 Task: Use VLC's "Snapshot" feature to capture screenshots of a video with a customized save directory.
Action: Mouse moved to (131, 54)
Screenshot: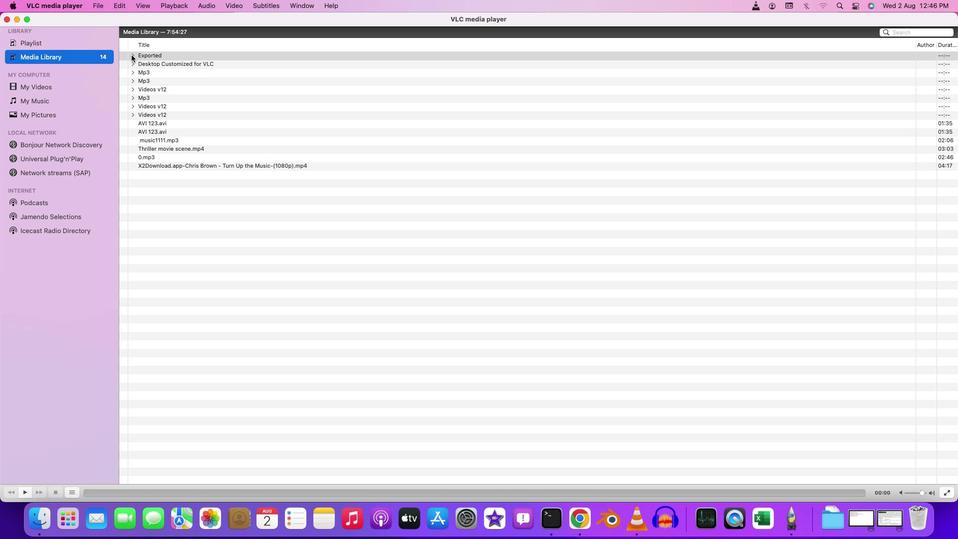 
Action: Mouse pressed left at (131, 54)
Screenshot: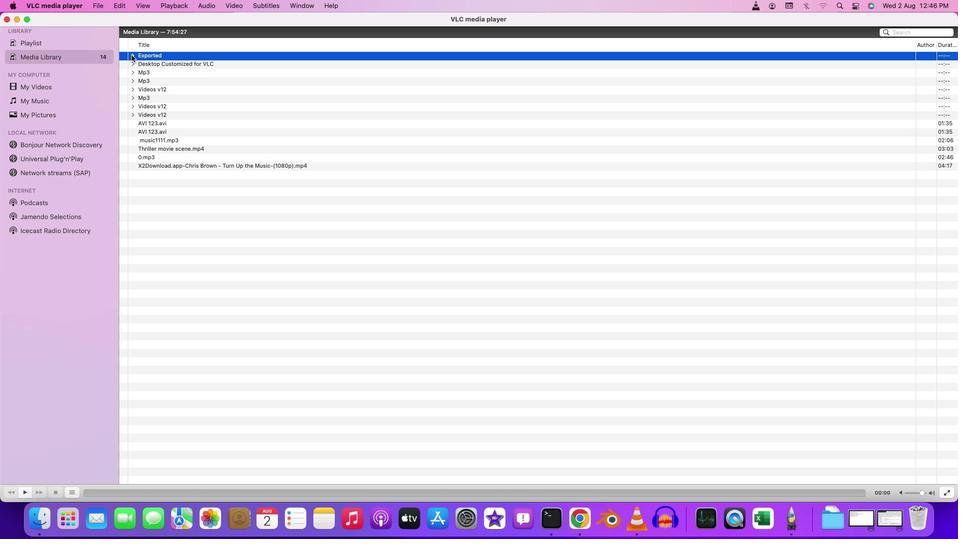 
Action: Mouse moved to (195, 97)
Screenshot: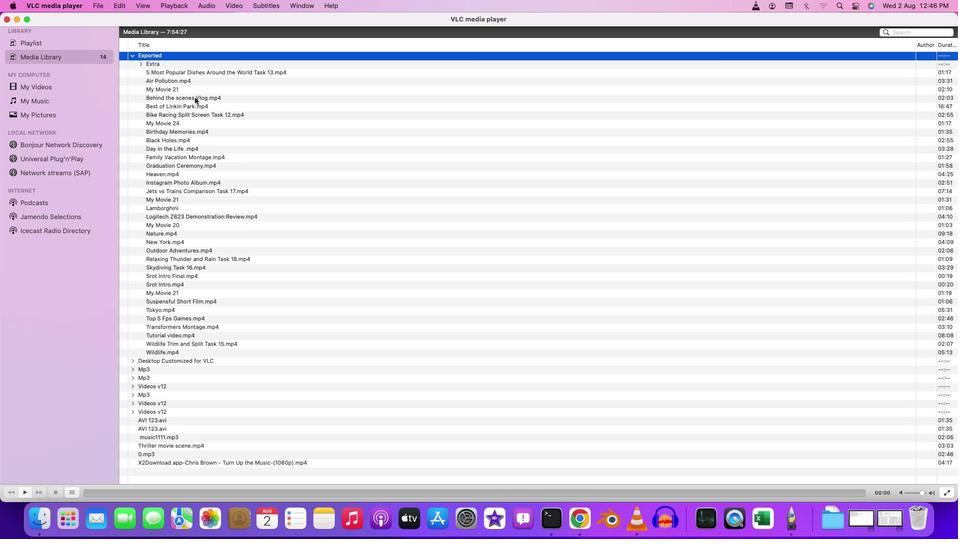 
Action: Mouse pressed left at (195, 97)
Screenshot: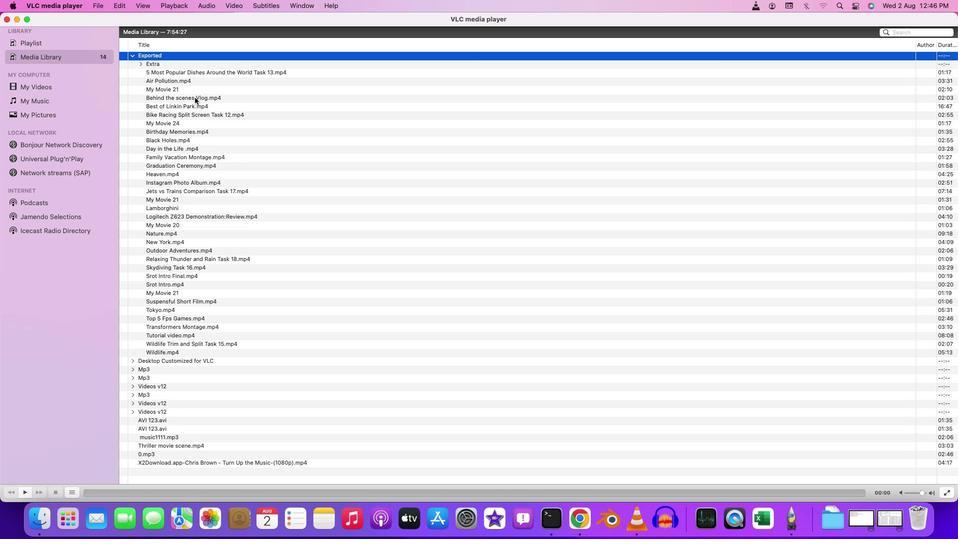 
Action: Mouse pressed left at (195, 97)
Screenshot: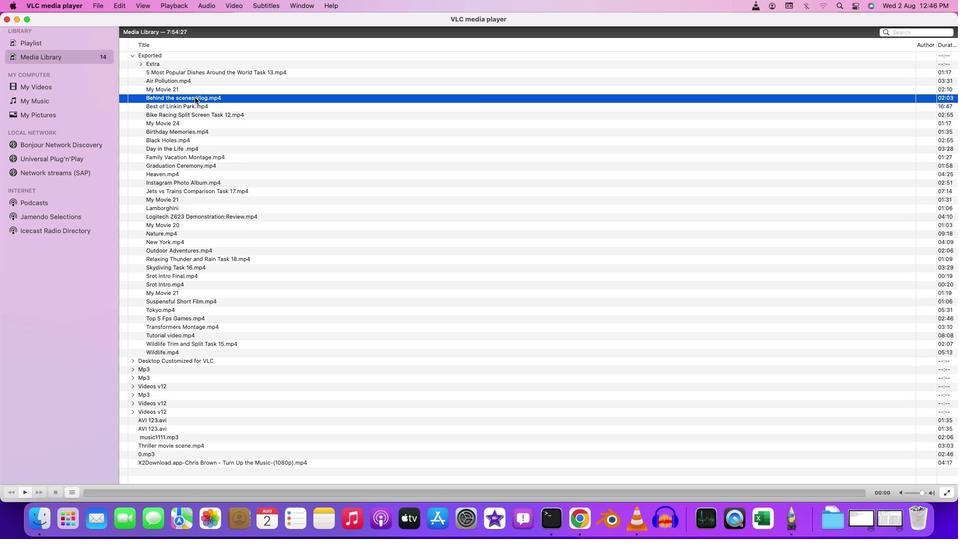 
Action: Mouse moved to (302, 261)
Screenshot: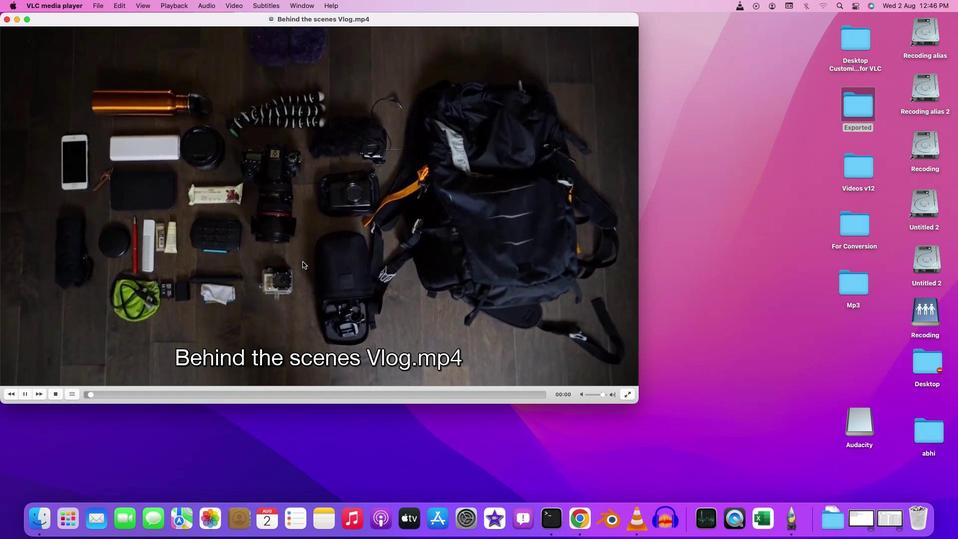 
Action: Mouse pressed left at (302, 261)
Screenshot: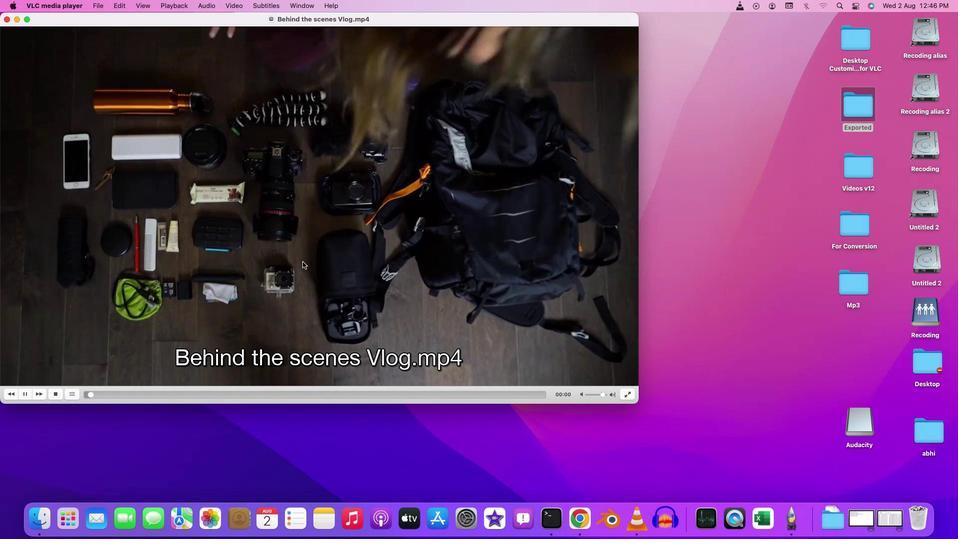 
Action: Mouse pressed left at (302, 261)
Screenshot: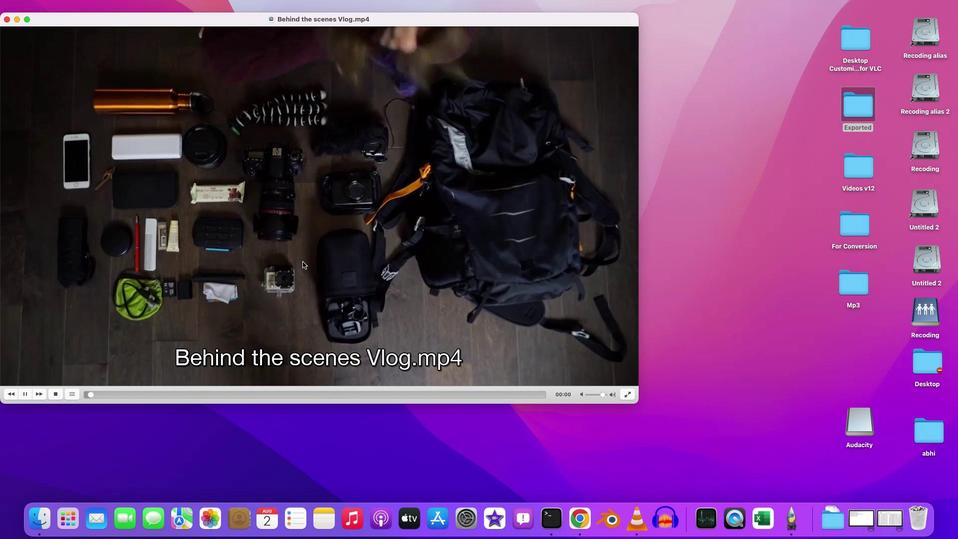 
Action: Mouse moved to (382, 447)
Screenshot: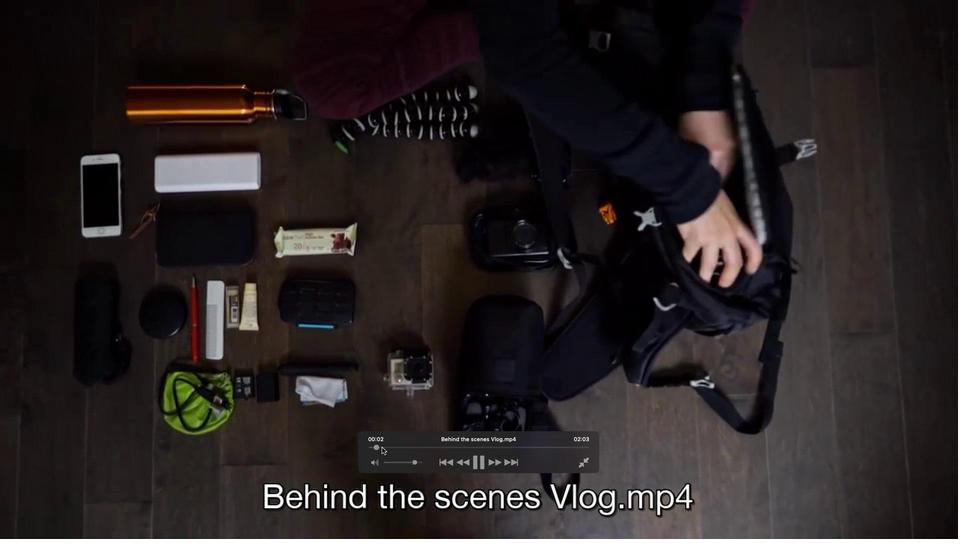 
Action: Mouse pressed left at (382, 447)
Screenshot: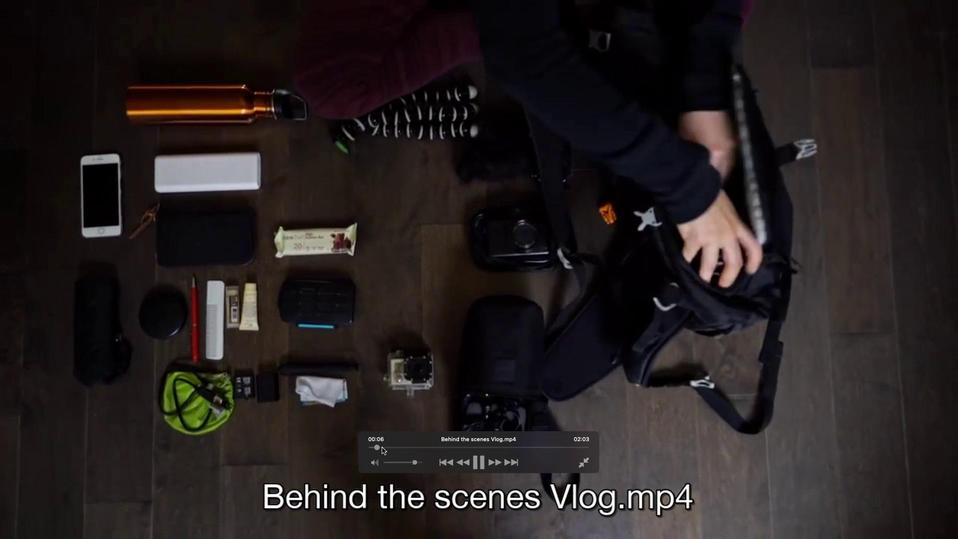 
Action: Mouse moved to (57, 8)
Screenshot: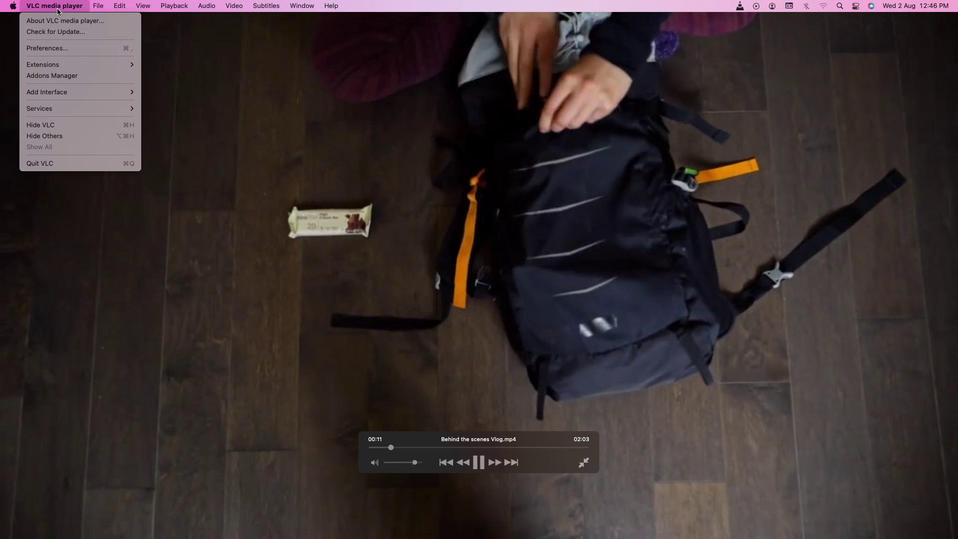 
Action: Mouse pressed left at (57, 8)
Screenshot: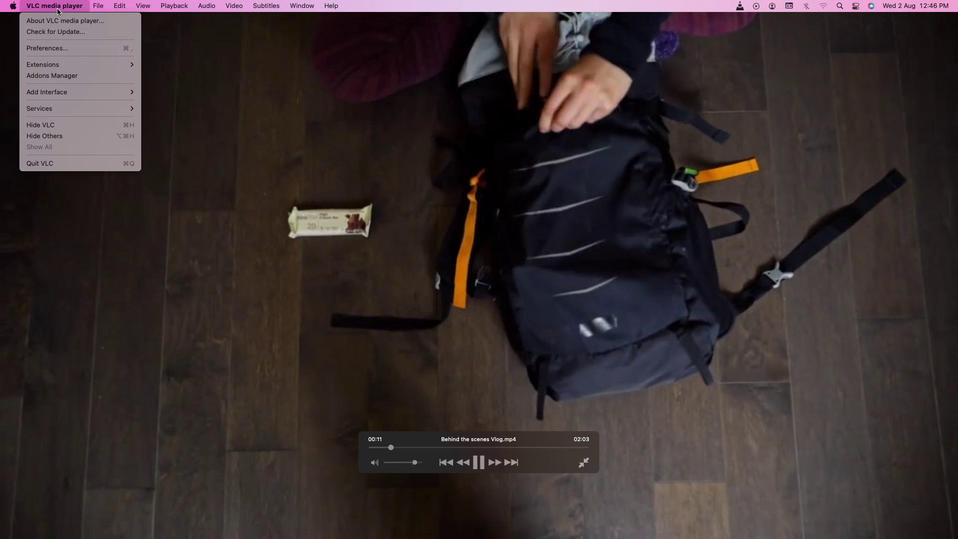 
Action: Mouse moved to (65, 53)
Screenshot: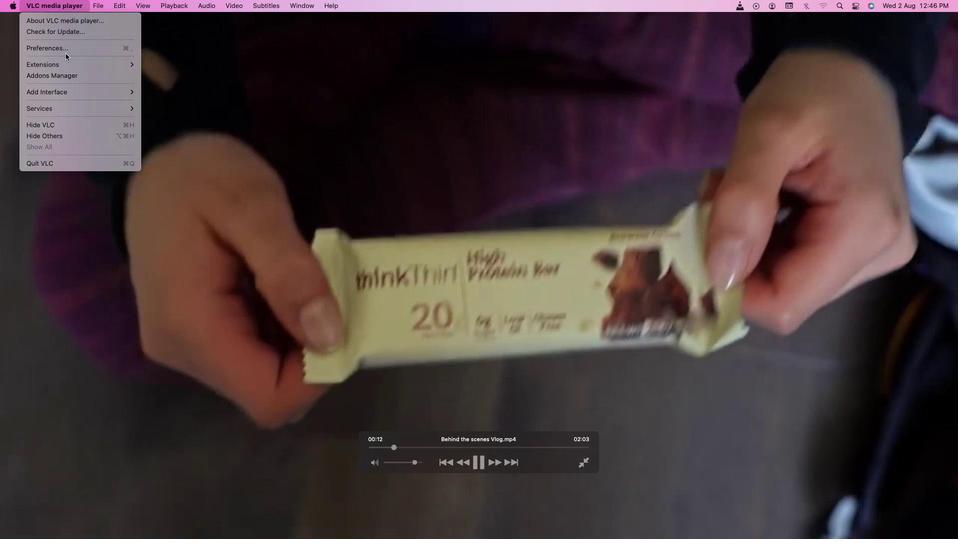 
Action: Mouse pressed left at (65, 53)
Screenshot: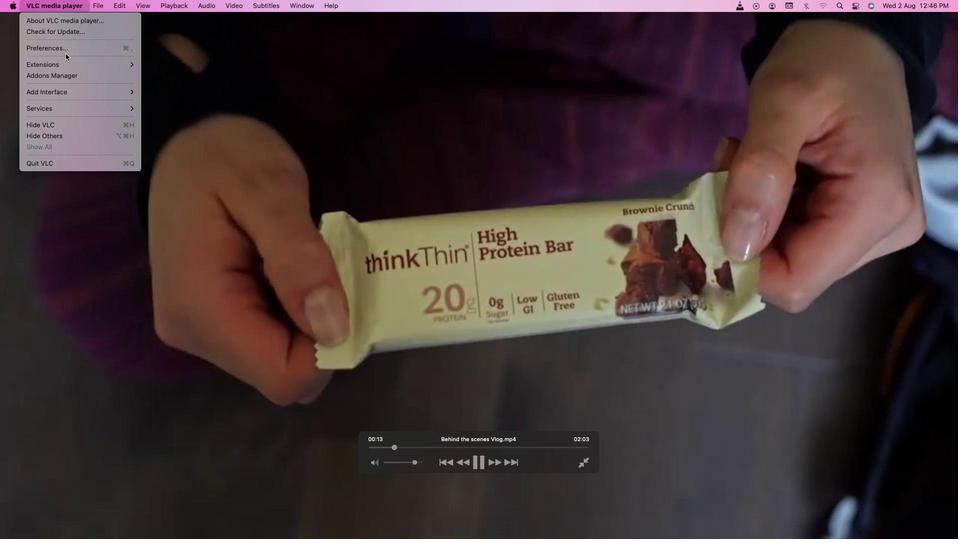 
Action: Mouse moved to (65, 52)
Screenshot: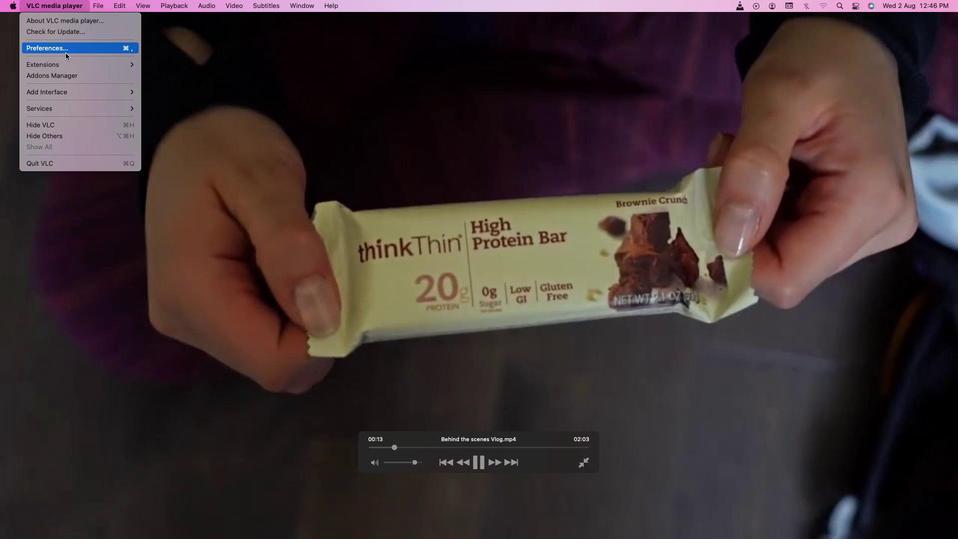 
Action: Mouse pressed left at (65, 52)
Screenshot: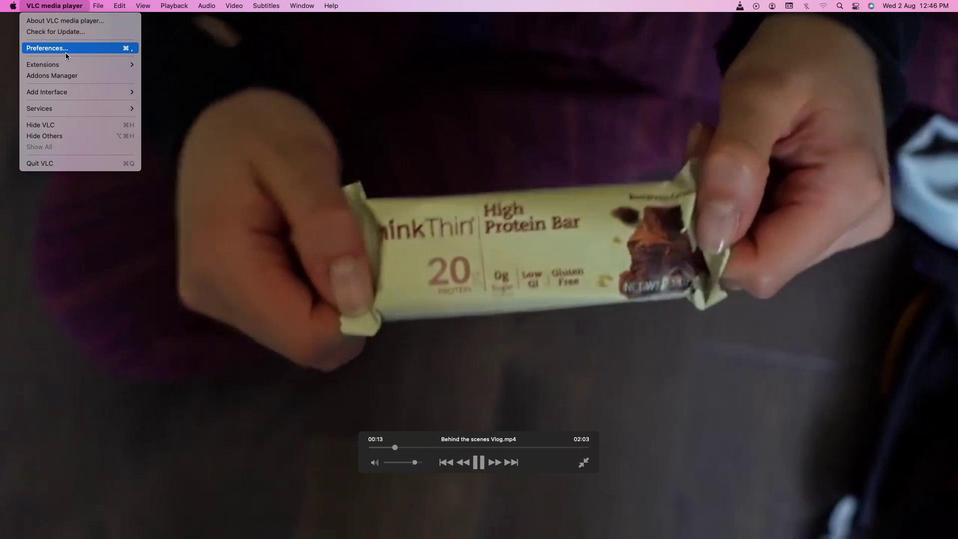 
Action: Mouse moved to (524, 117)
Screenshot: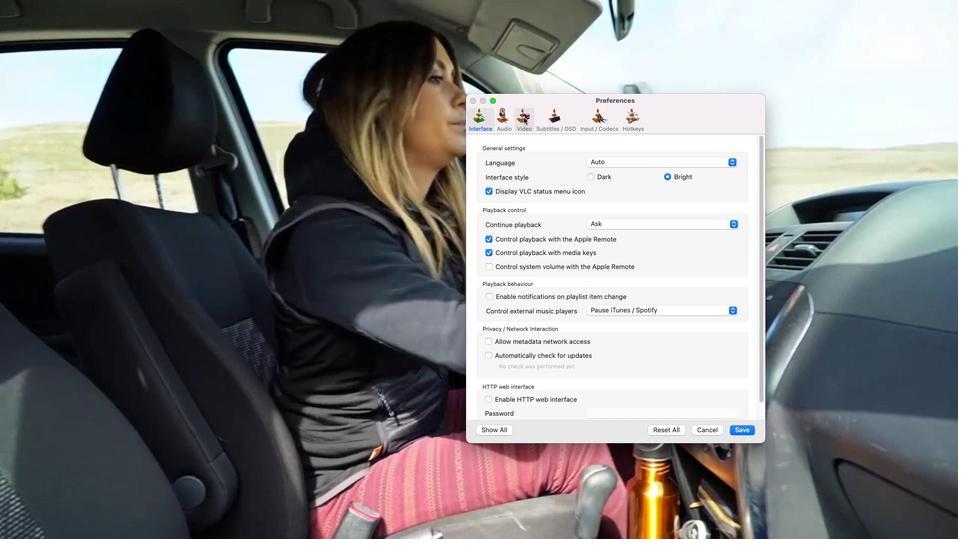 
Action: Mouse pressed left at (524, 117)
Screenshot: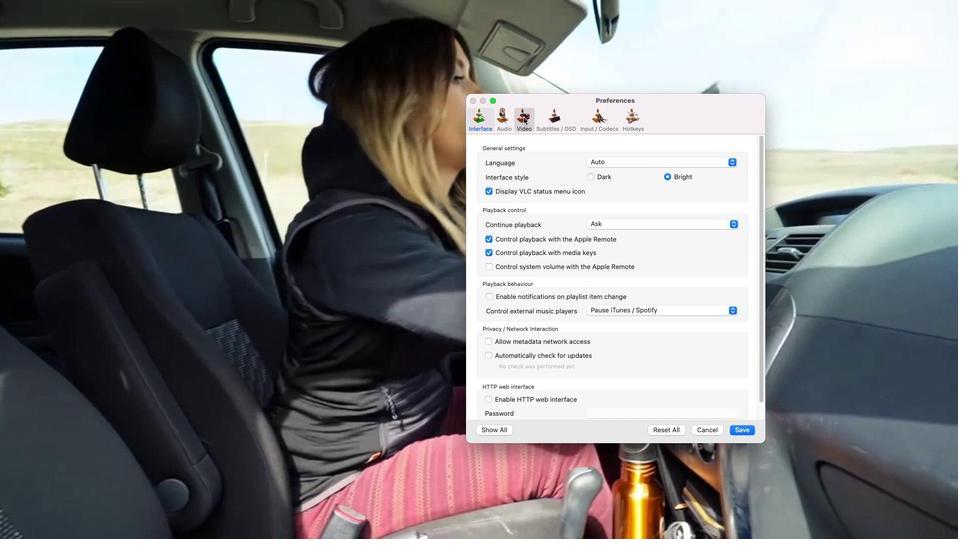 
Action: Mouse moved to (726, 337)
Screenshot: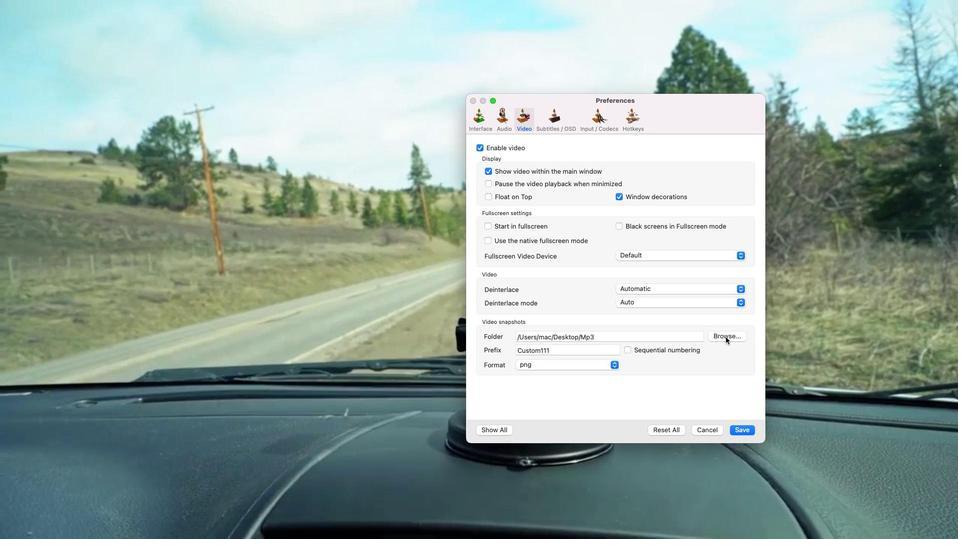 
Action: Mouse pressed left at (726, 337)
Screenshot: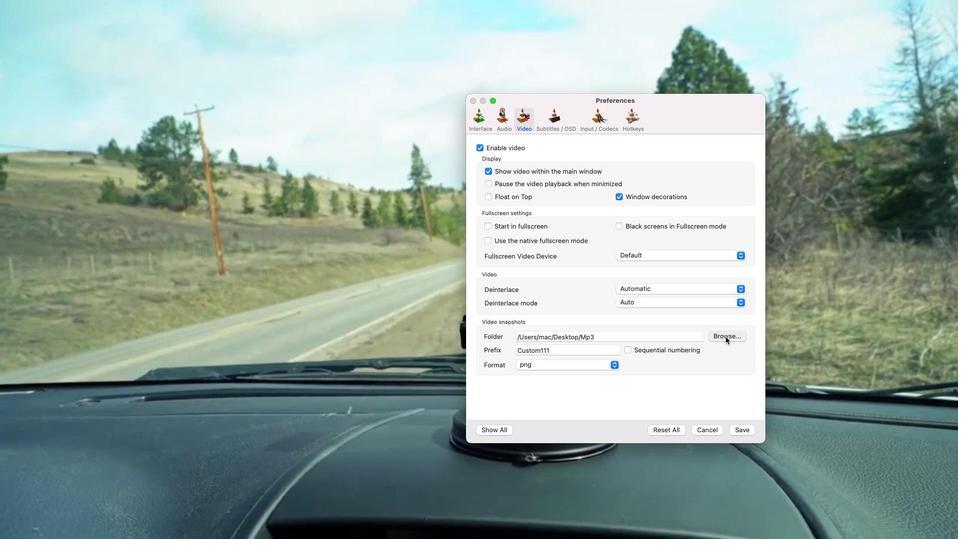 
Action: Mouse moved to (451, 209)
Screenshot: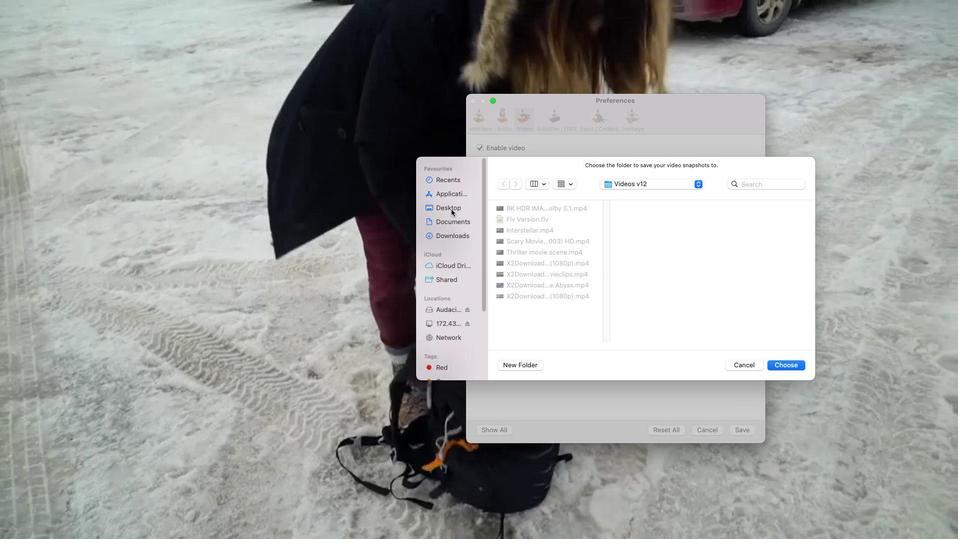
Action: Mouse pressed left at (451, 209)
Screenshot: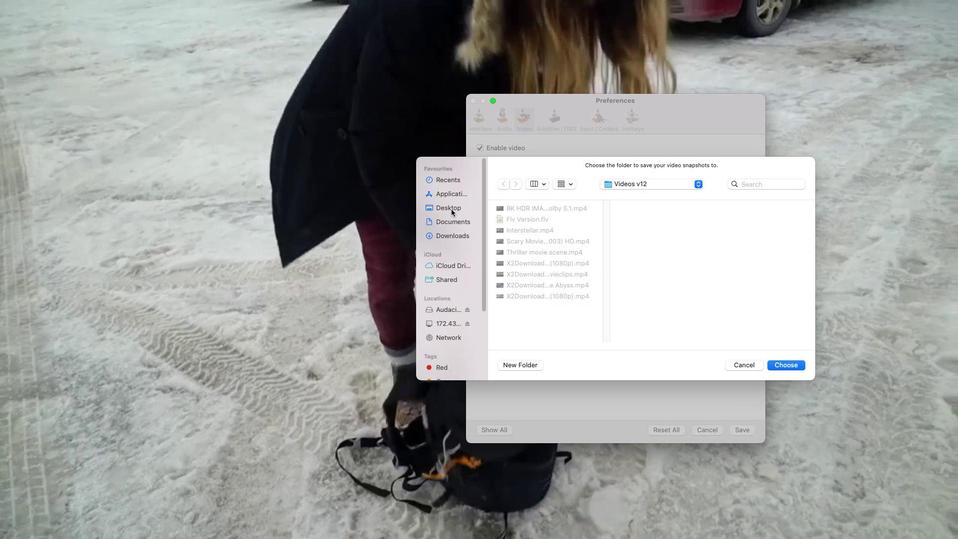 
Action: Mouse moved to (525, 263)
Screenshot: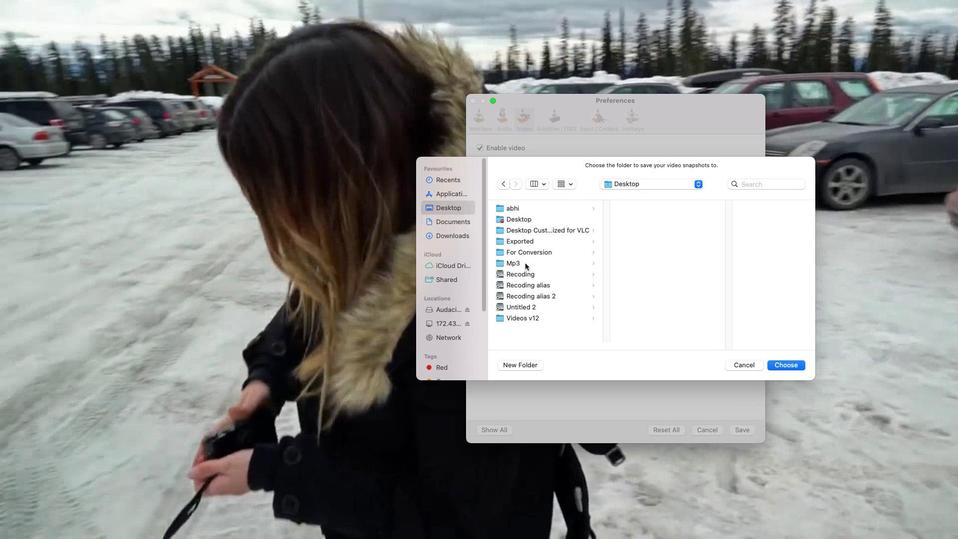 
Action: Mouse pressed left at (525, 263)
Screenshot: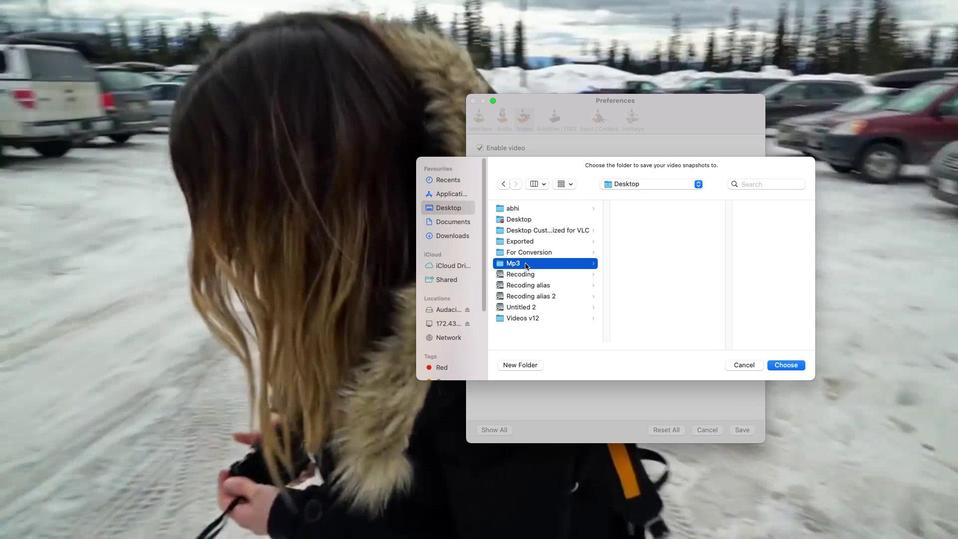 
Action: Mouse pressed left at (525, 263)
Screenshot: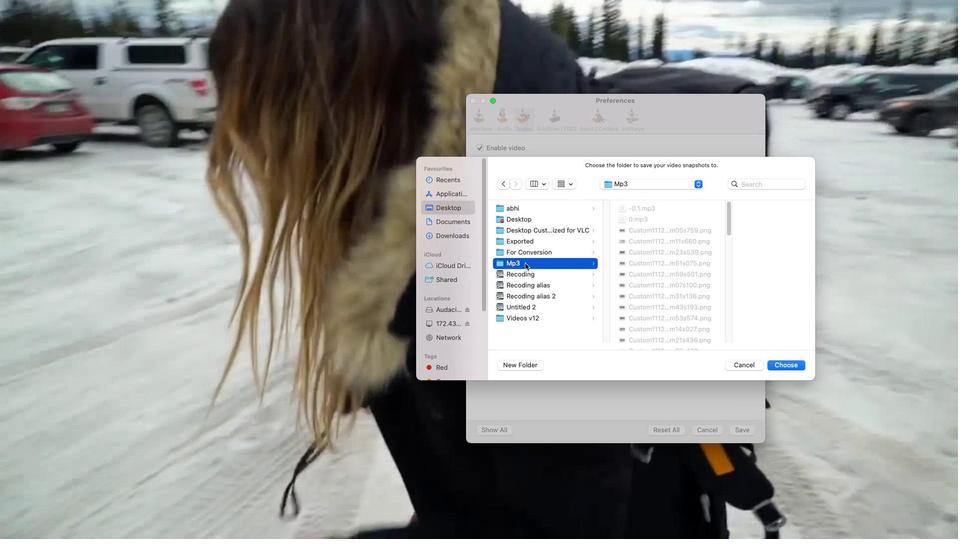 
Action: Mouse moved to (741, 427)
Screenshot: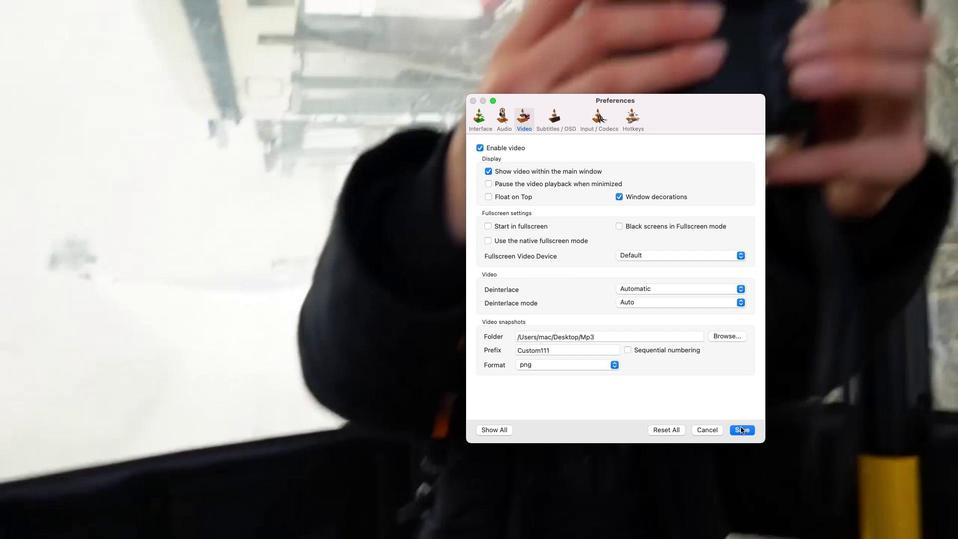 
Action: Mouse pressed left at (741, 427)
Screenshot: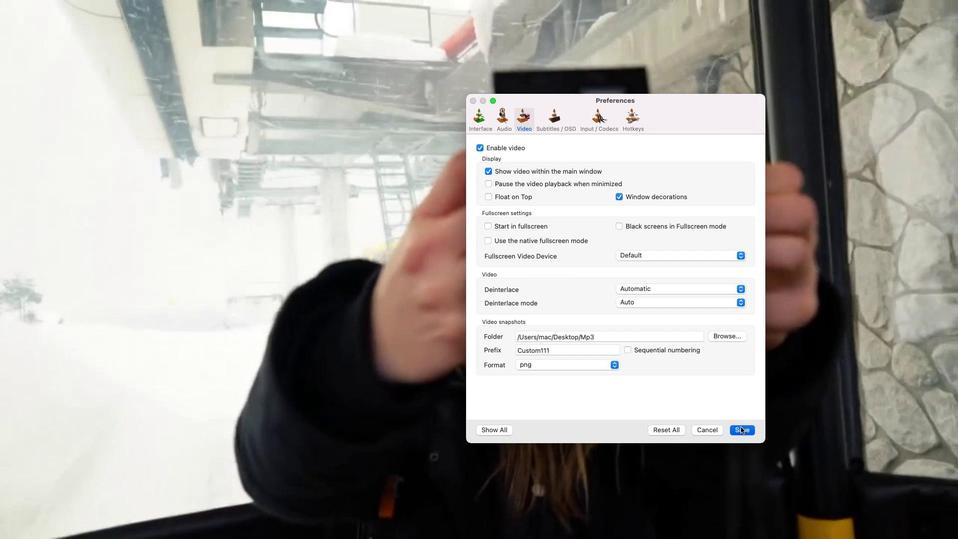 
Action: Mouse moved to (234, 4)
Screenshot: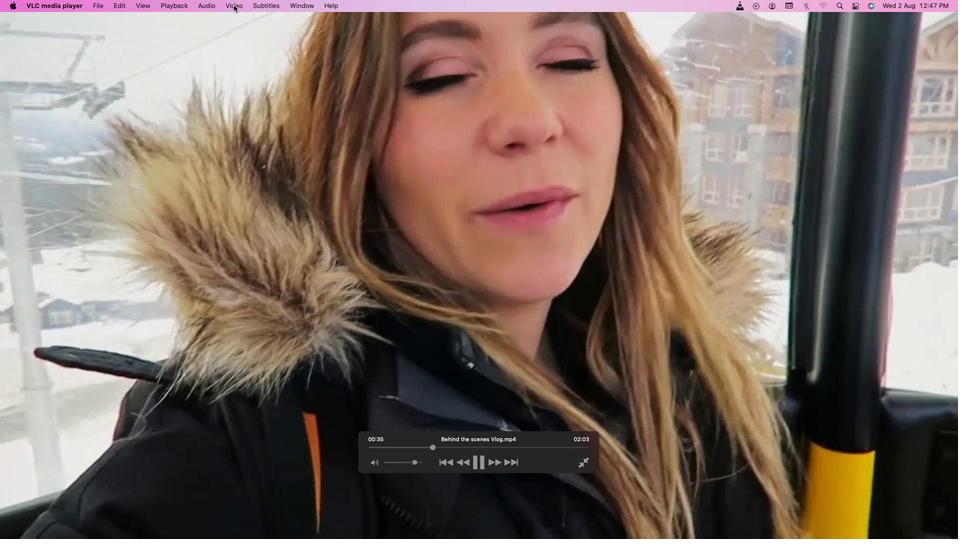 
Action: Mouse pressed left at (234, 4)
Screenshot: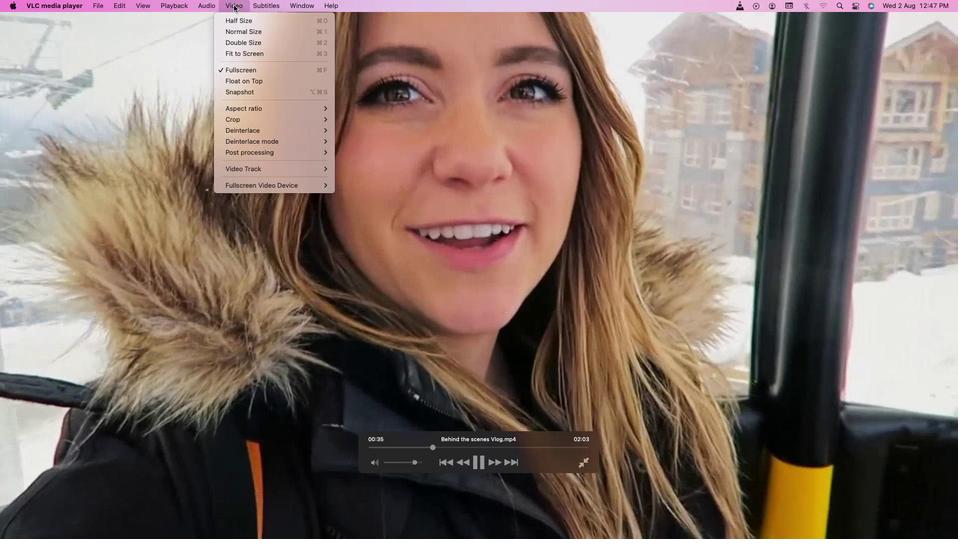 
Action: Mouse moved to (272, 93)
Screenshot: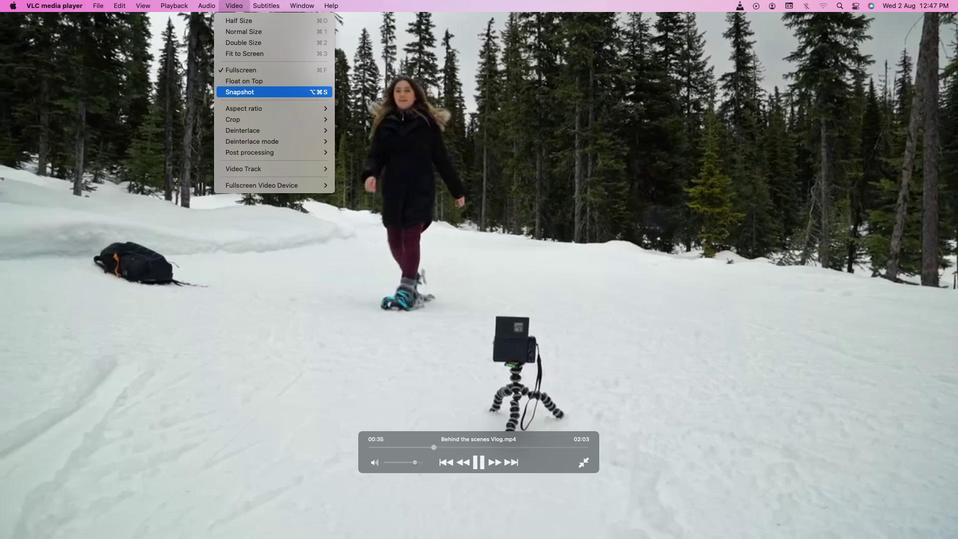 
Action: Mouse pressed left at (272, 93)
Screenshot: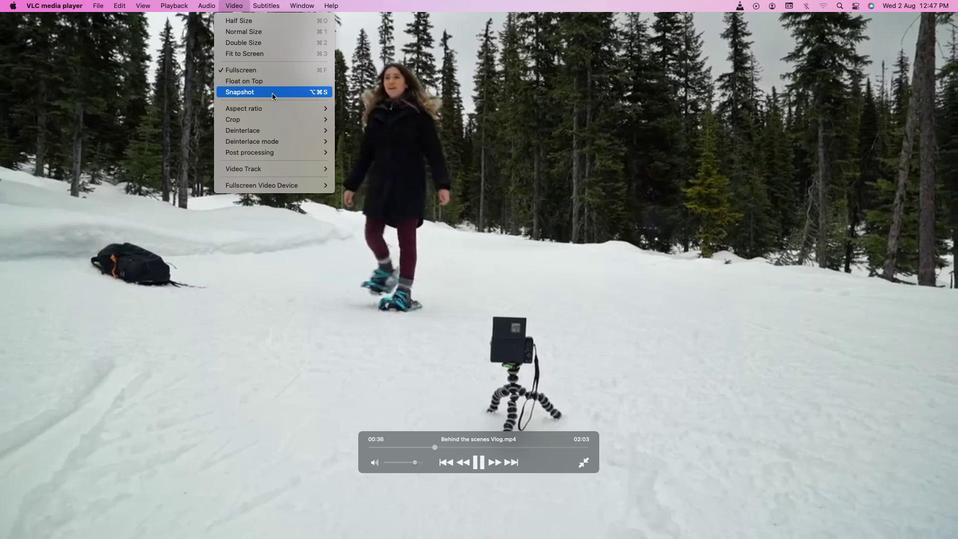 
Action: Mouse moved to (239, 1)
Screenshot: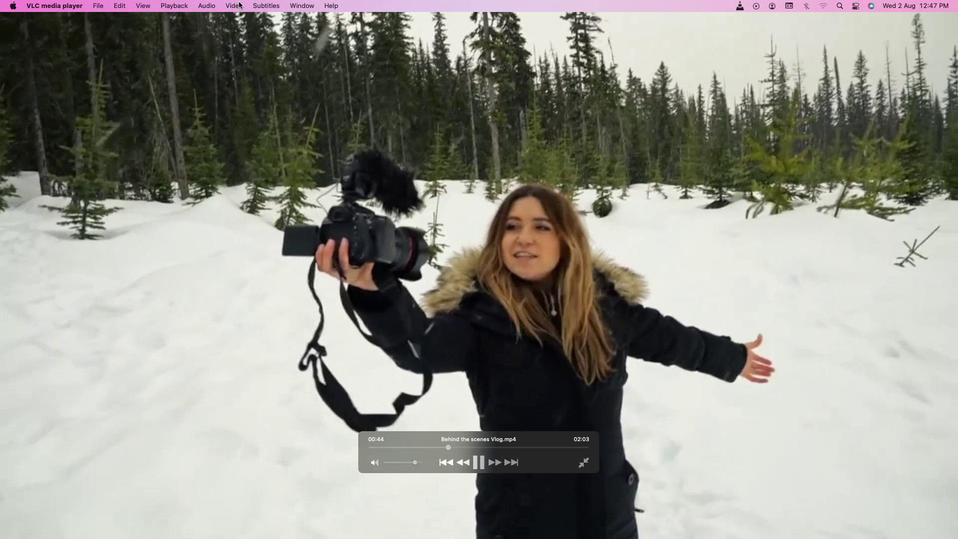 
Action: Mouse pressed left at (239, 1)
Screenshot: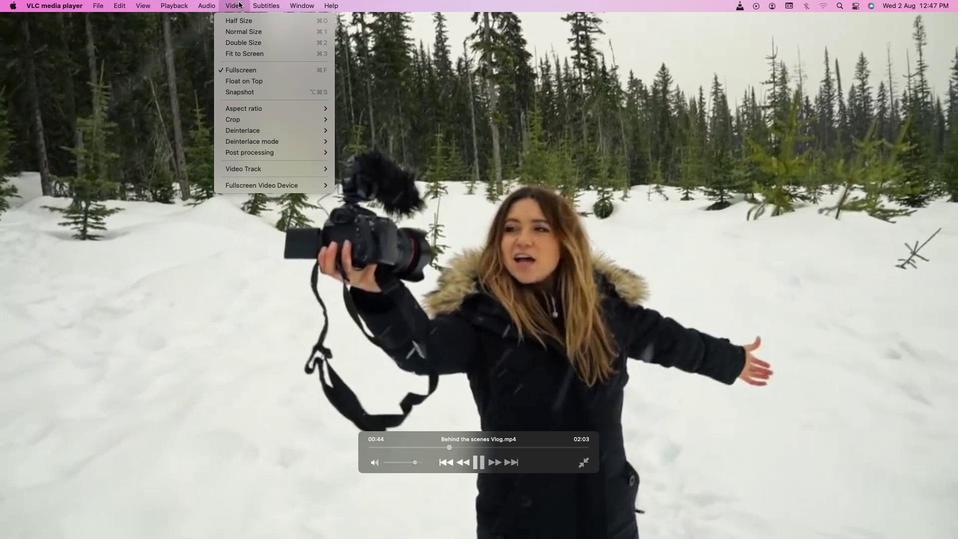 
Action: Mouse moved to (248, 91)
Screenshot: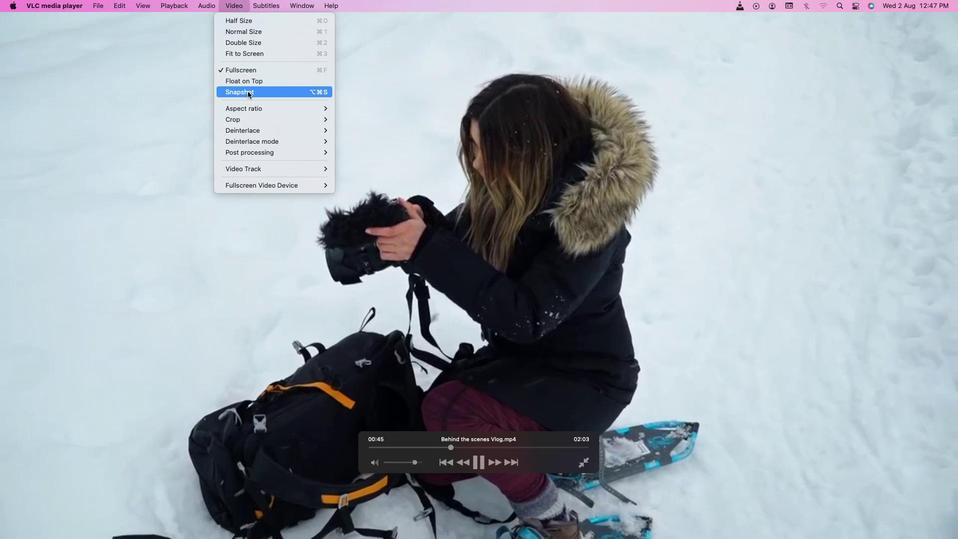 
Action: Mouse pressed left at (248, 91)
Screenshot: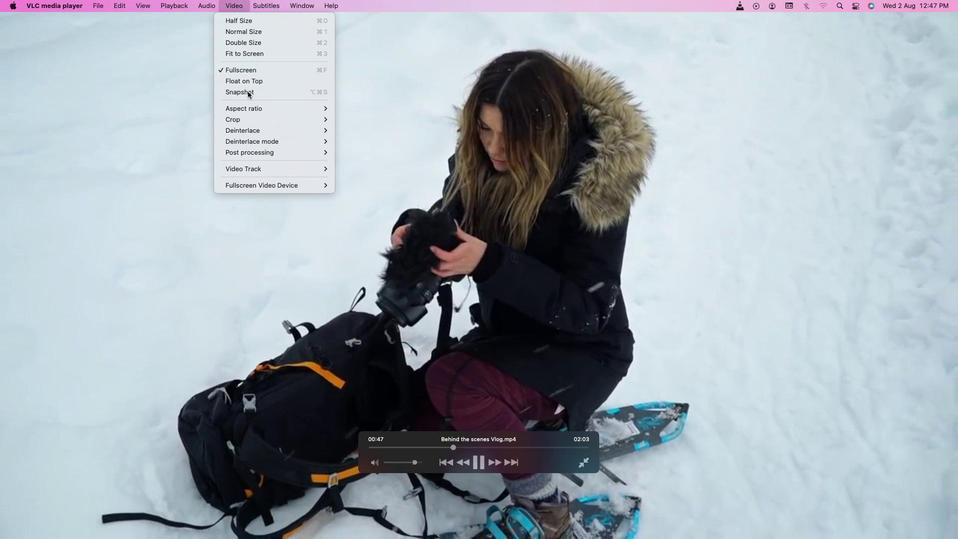 
Action: Mouse moved to (230, 5)
Screenshot: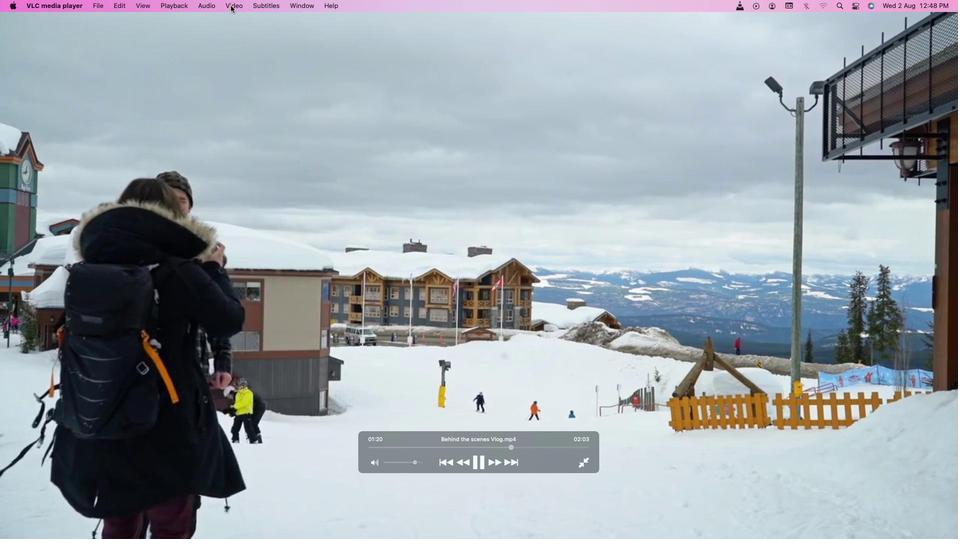 
Action: Mouse pressed left at (230, 5)
Screenshot: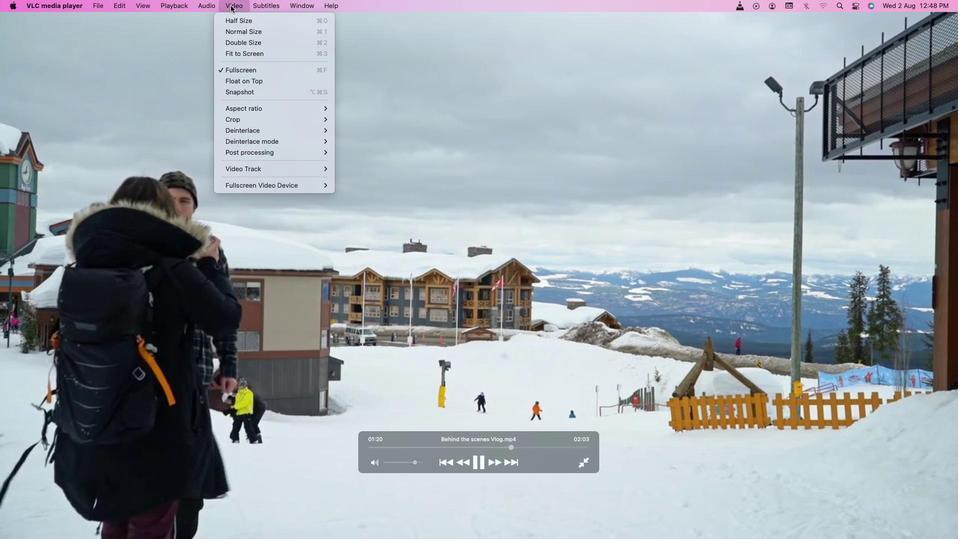 
Action: Mouse moved to (238, 89)
Screenshot: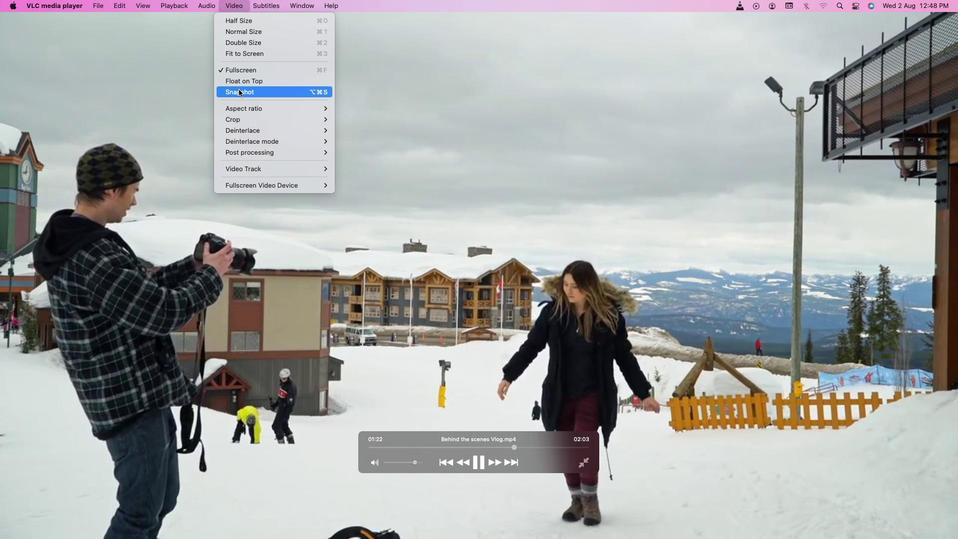 
Action: Mouse pressed left at (238, 89)
Screenshot: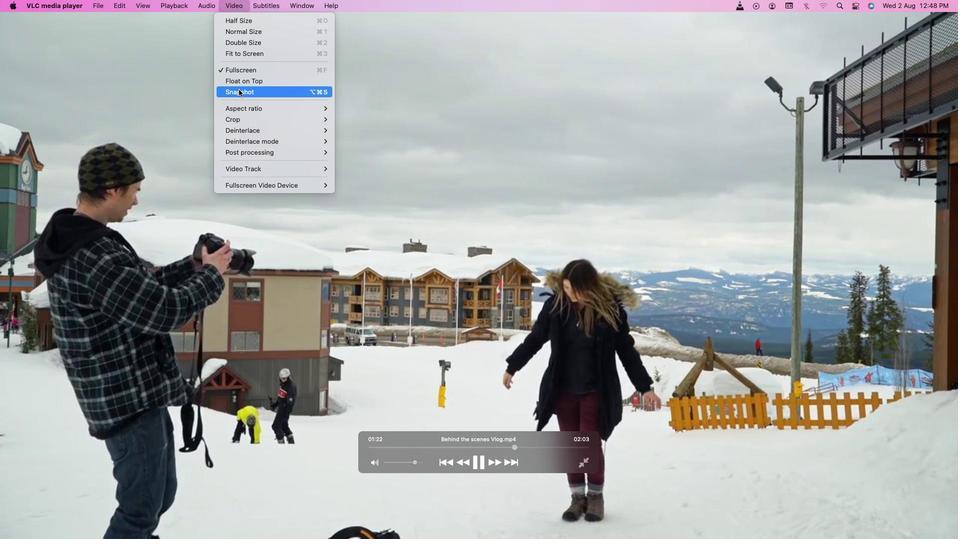 
Action: Mouse moved to (237, 4)
Screenshot: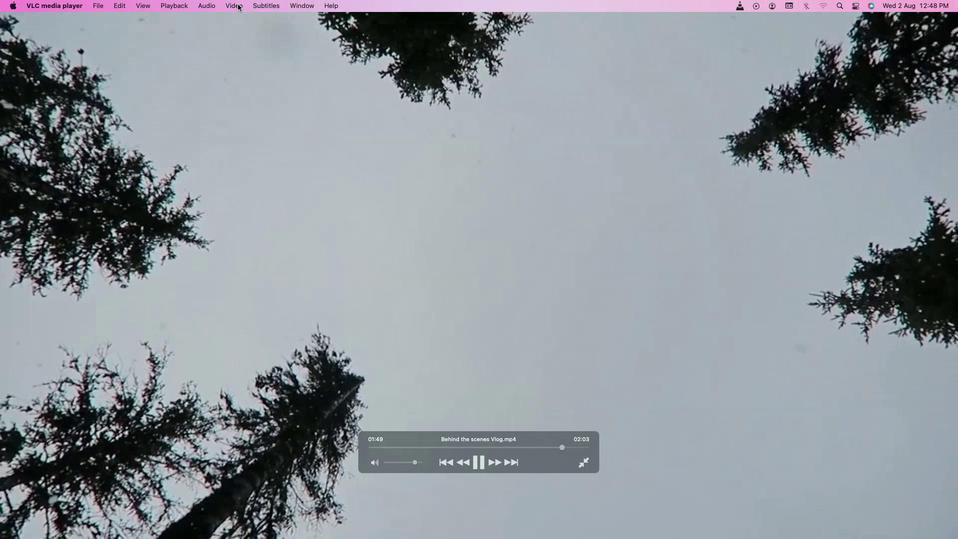 
Action: Mouse pressed left at (237, 4)
Screenshot: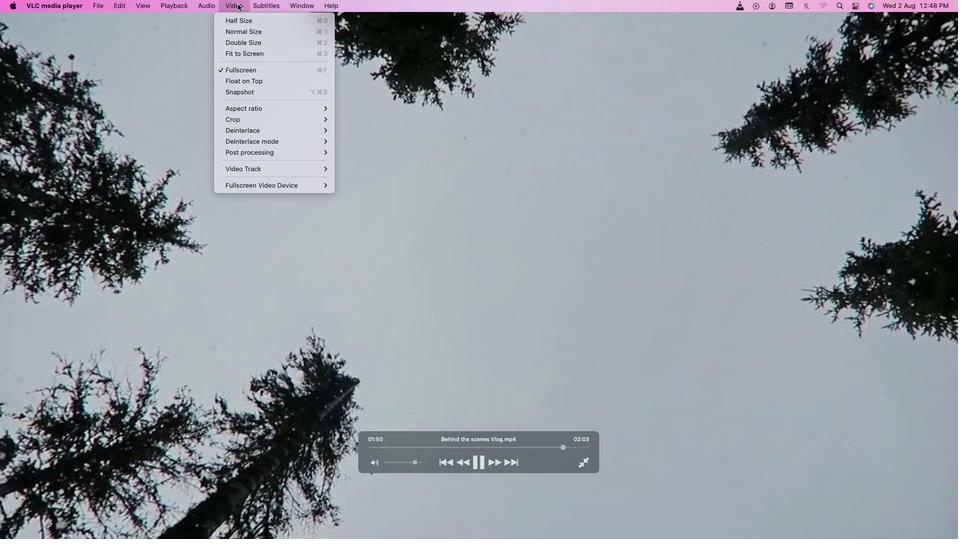 
Action: Mouse moved to (246, 91)
Screenshot: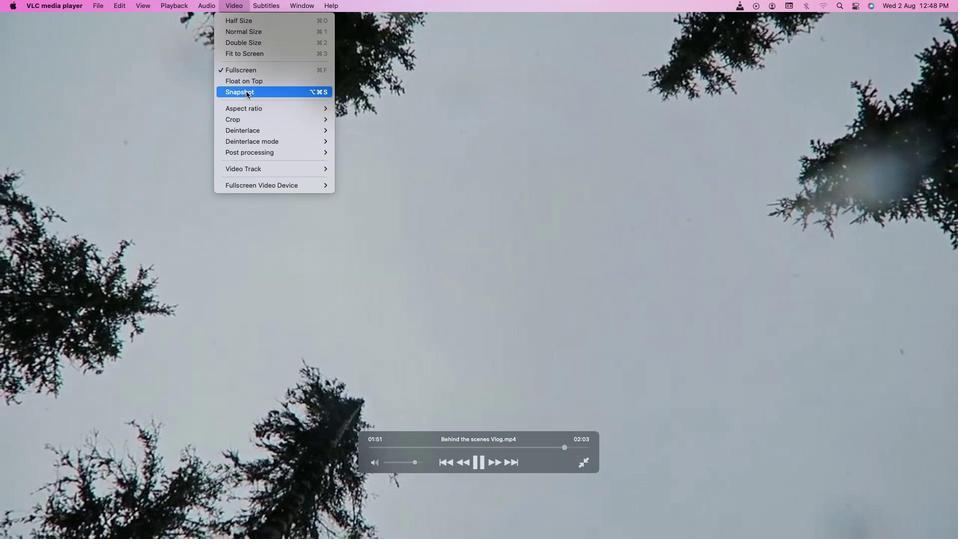
Action: Mouse pressed left at (246, 91)
Screenshot: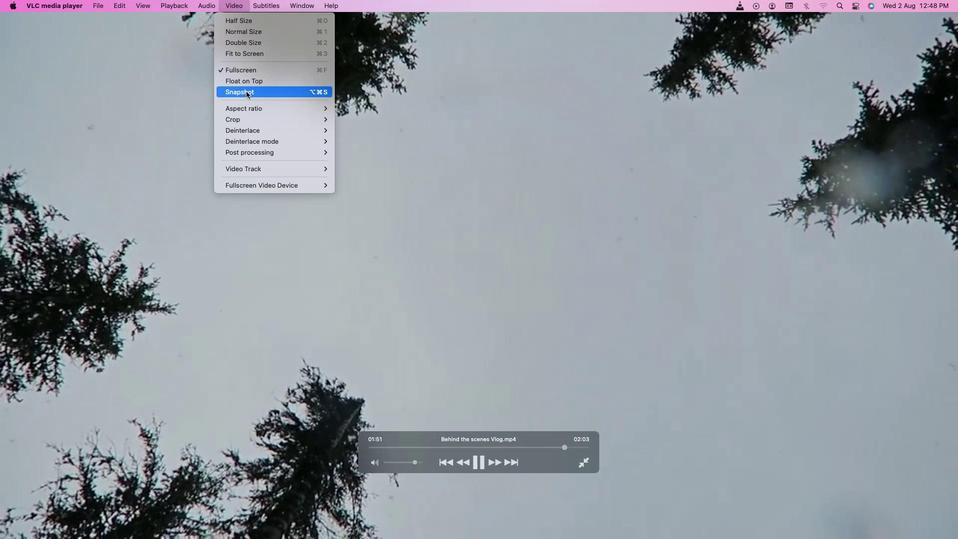 
Action: Mouse moved to (479, 463)
Screenshot: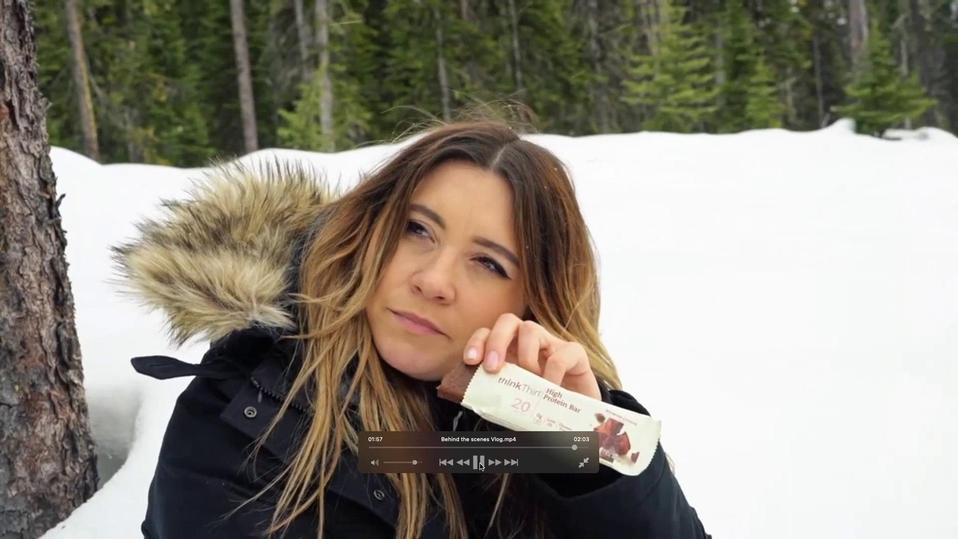 
Action: Mouse pressed left at (479, 463)
Screenshot: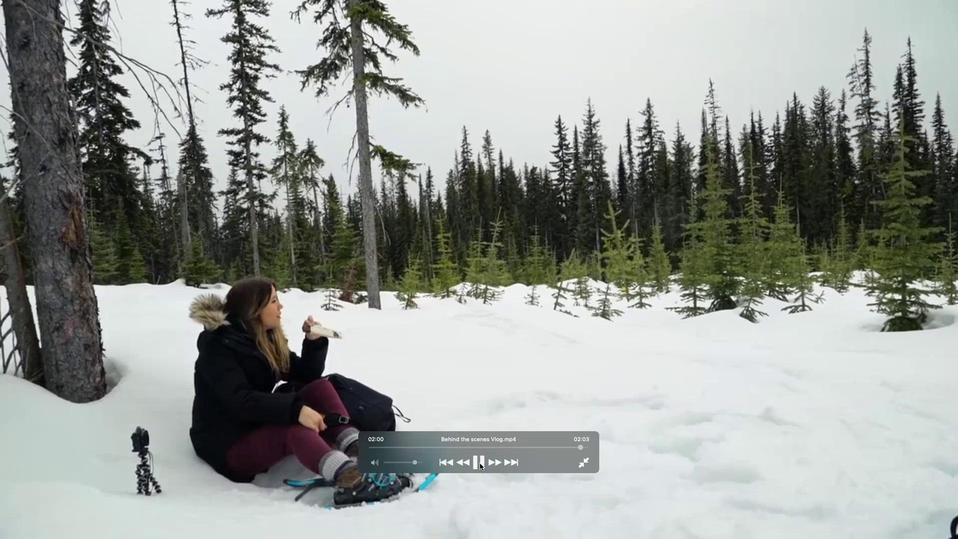 
Action: Mouse moved to (586, 462)
Screenshot: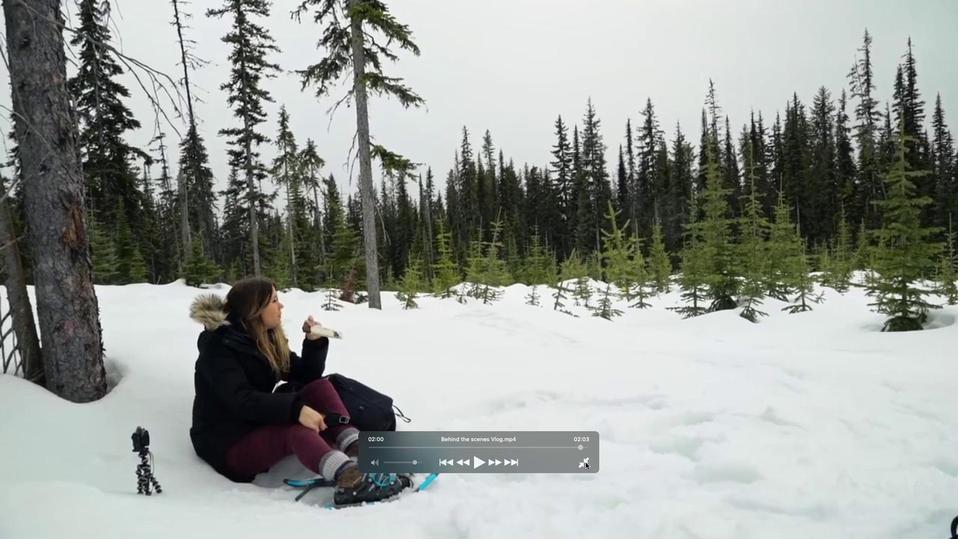 
Action: Mouse pressed left at (586, 462)
Screenshot: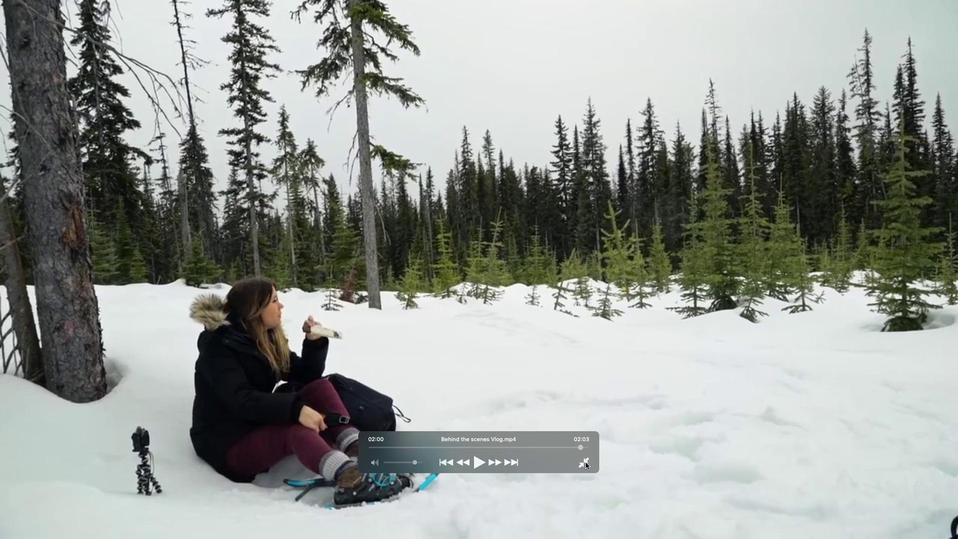 
